 Task: Use the formula "ISOWEEKNUM" in spreadsheet "Project portfolio".
Action: Mouse moved to (143, 193)
Screenshot: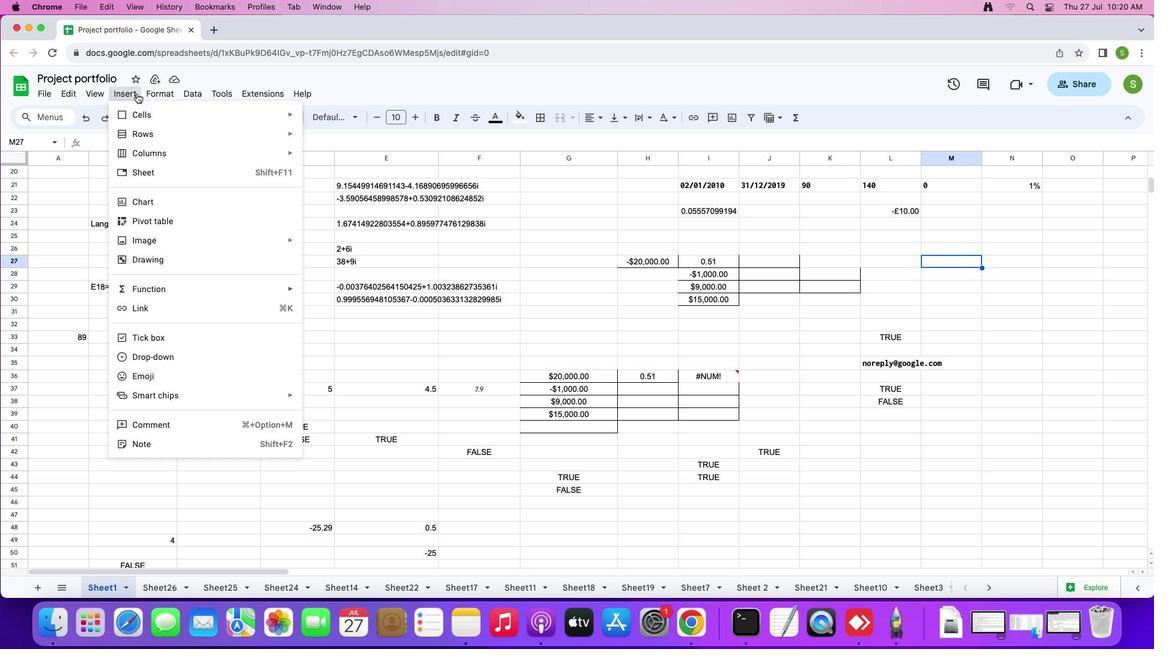 
Action: Mouse pressed left at (143, 193)
Screenshot: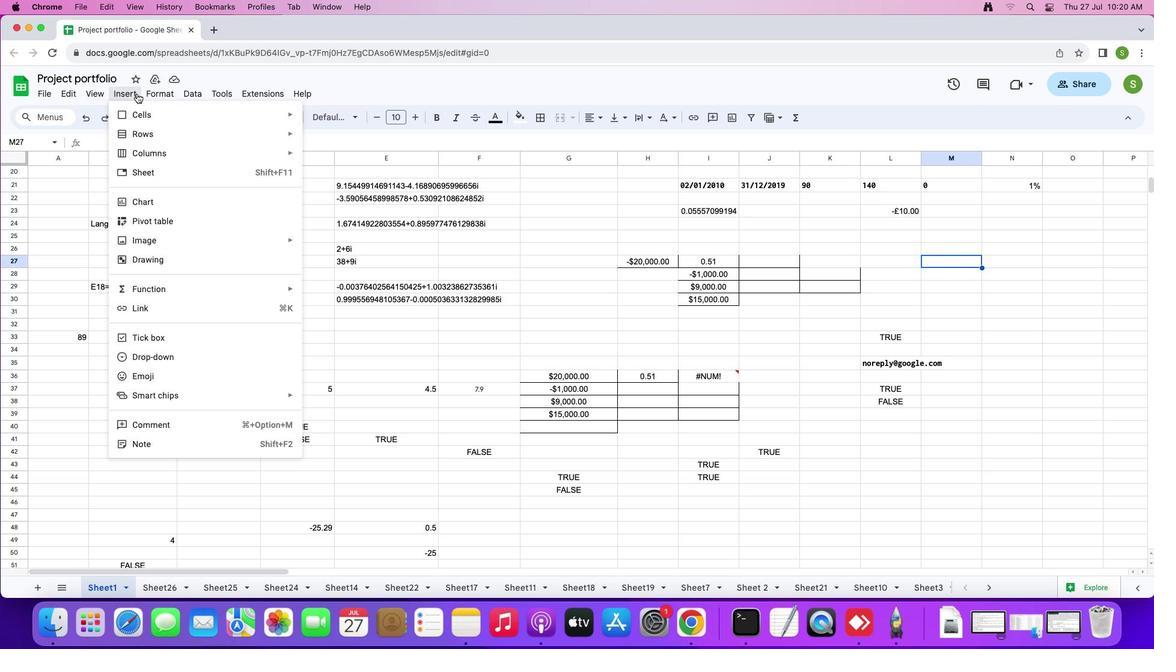 
Action: Mouse moved to (154, 339)
Screenshot: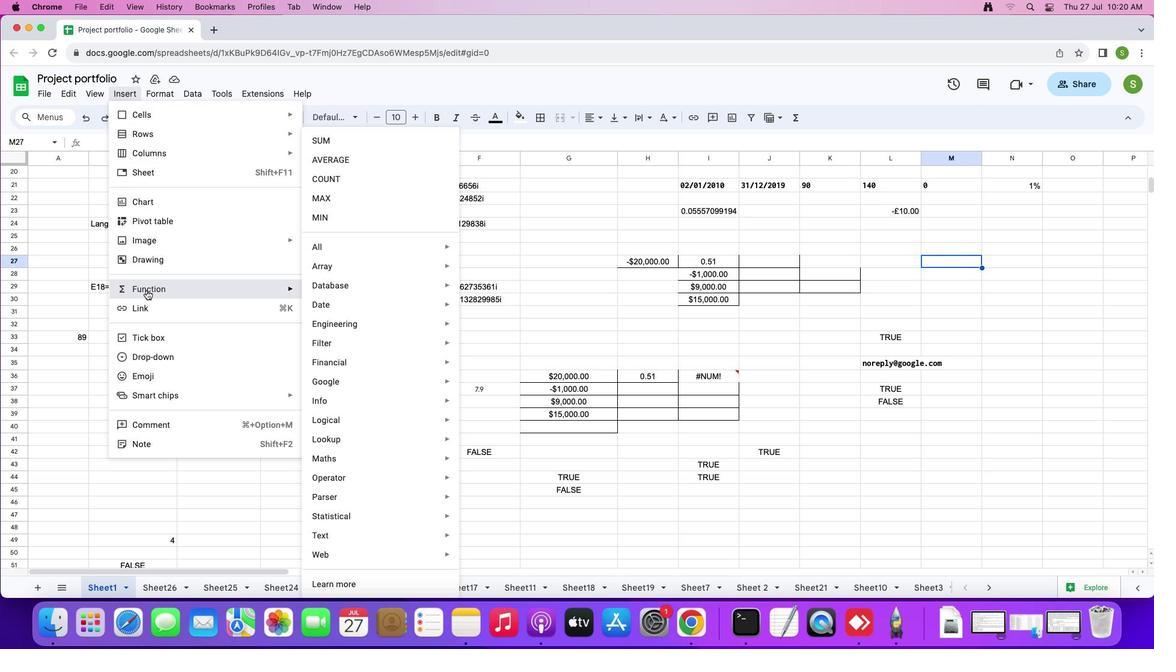 
Action: Mouse pressed left at (154, 339)
Screenshot: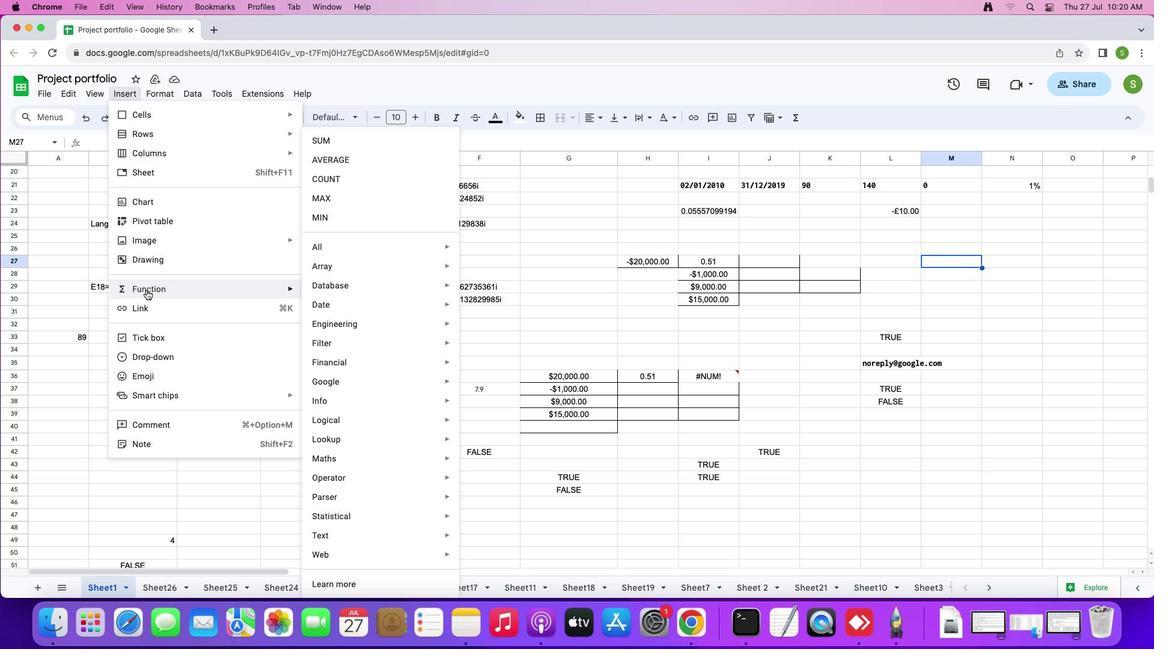
Action: Mouse moved to (387, 306)
Screenshot: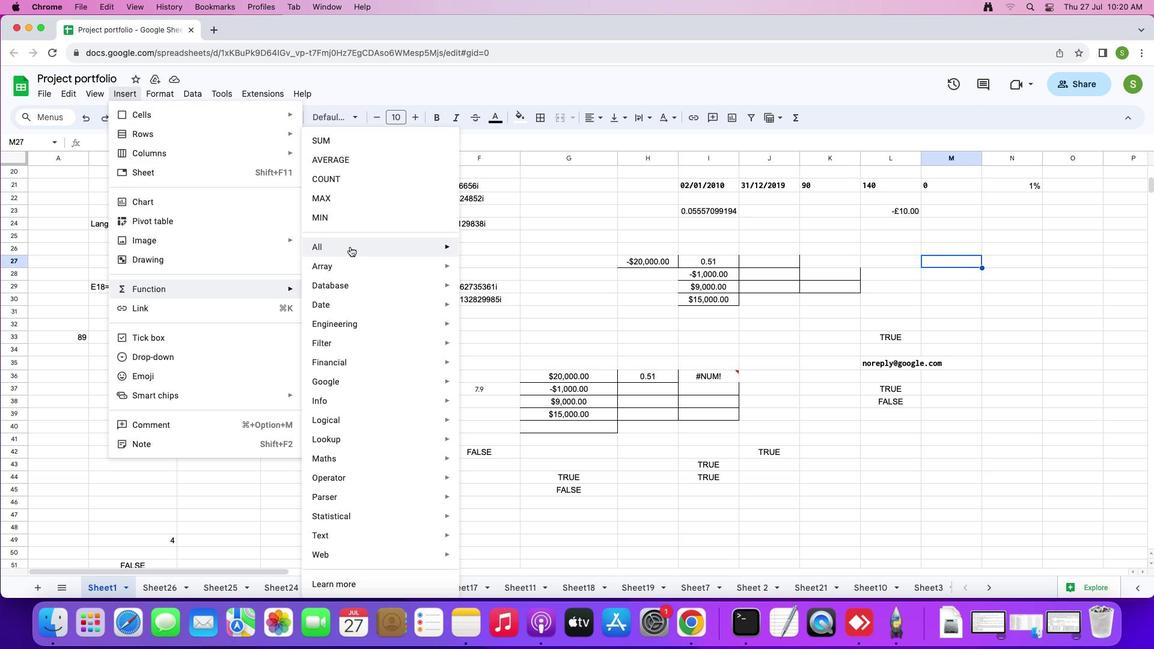 
Action: Mouse pressed left at (387, 306)
Screenshot: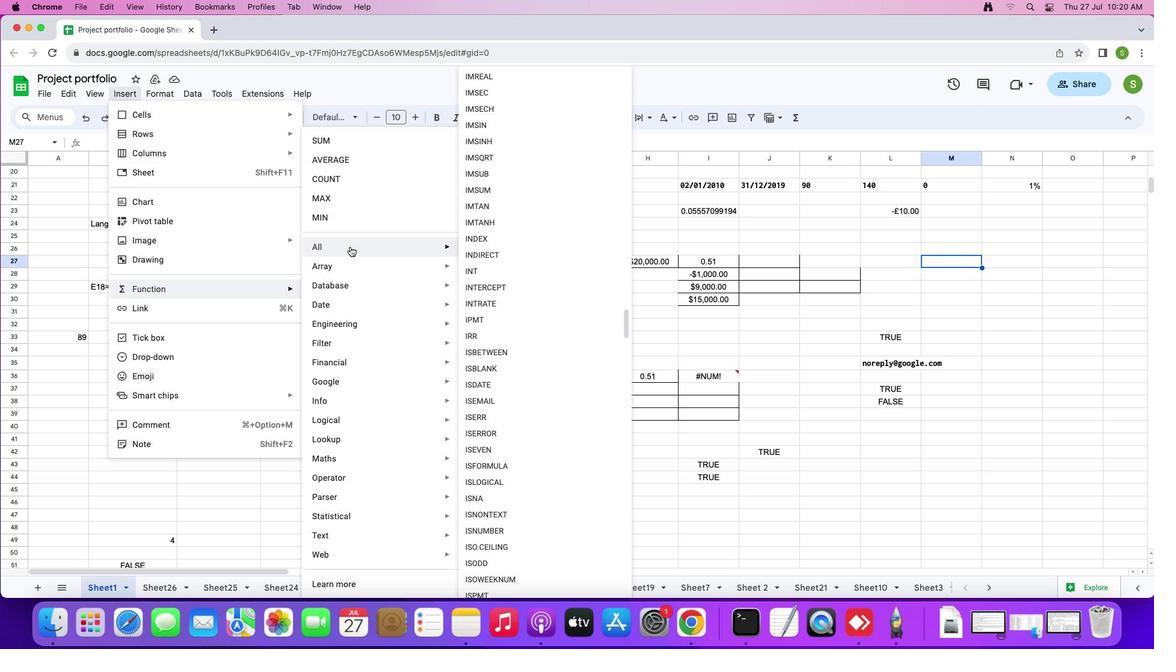 
Action: Mouse moved to (549, 556)
Screenshot: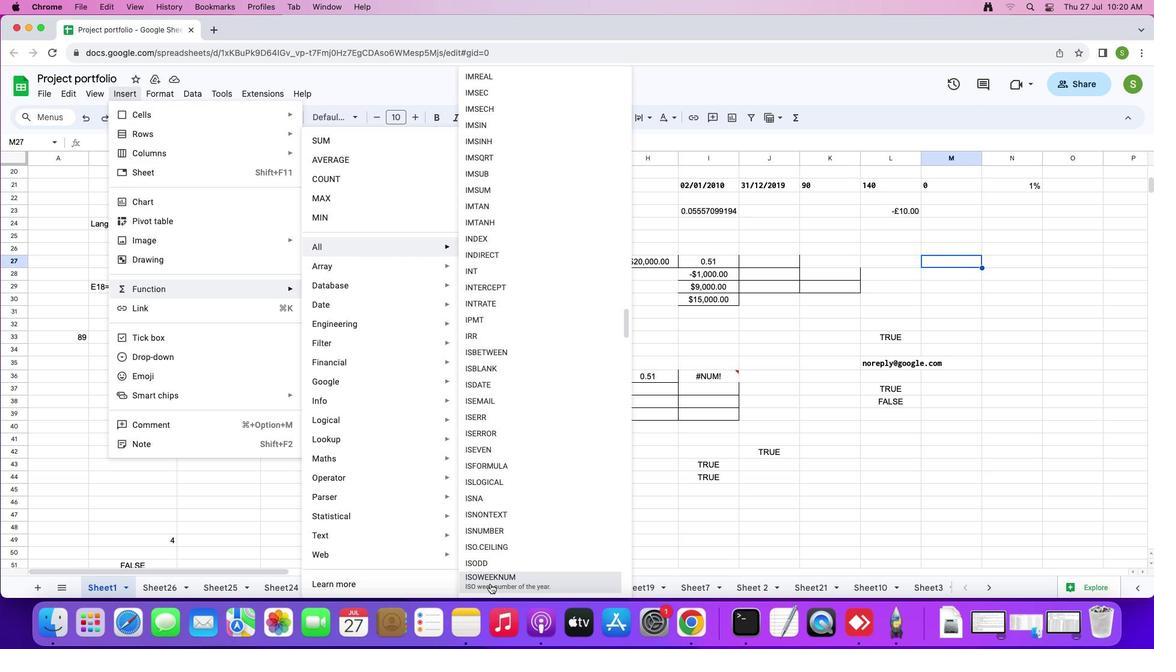 
Action: Mouse pressed left at (549, 556)
Screenshot: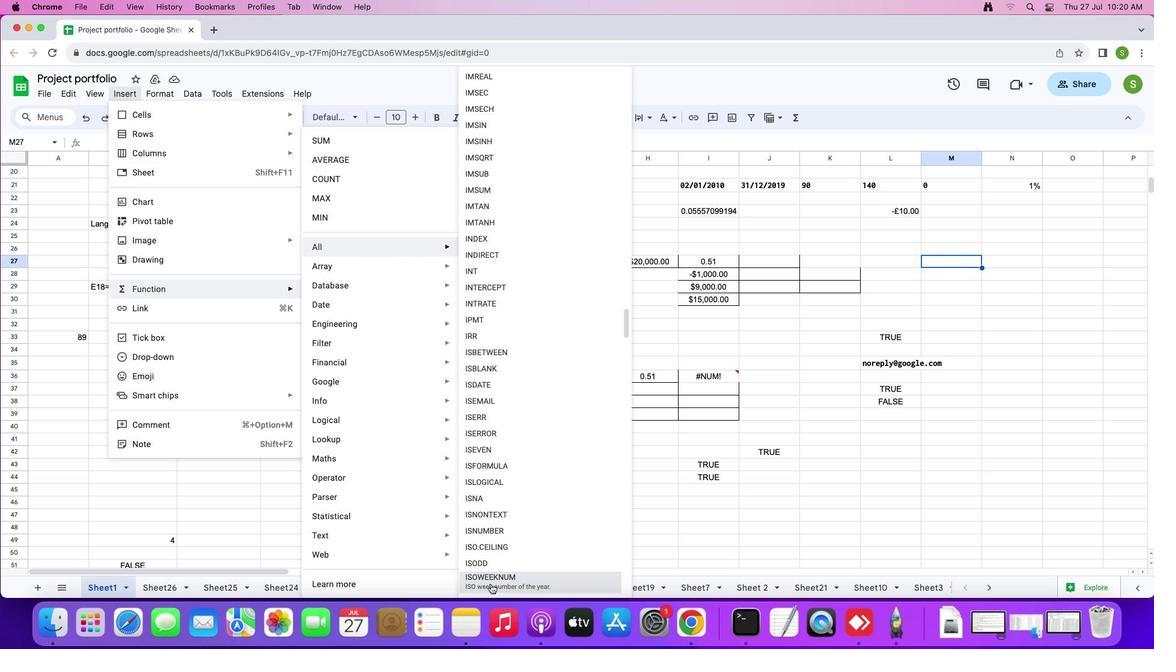 
Action: Mouse moved to (805, 261)
Screenshot: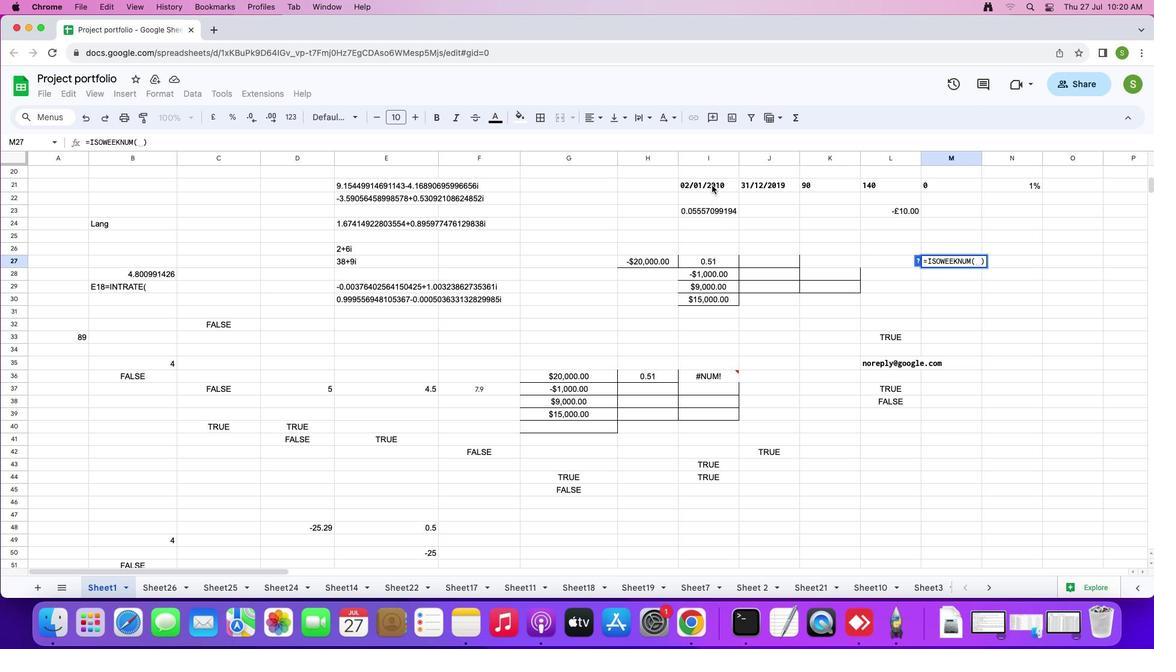 
Action: Mouse pressed left at (805, 261)
Screenshot: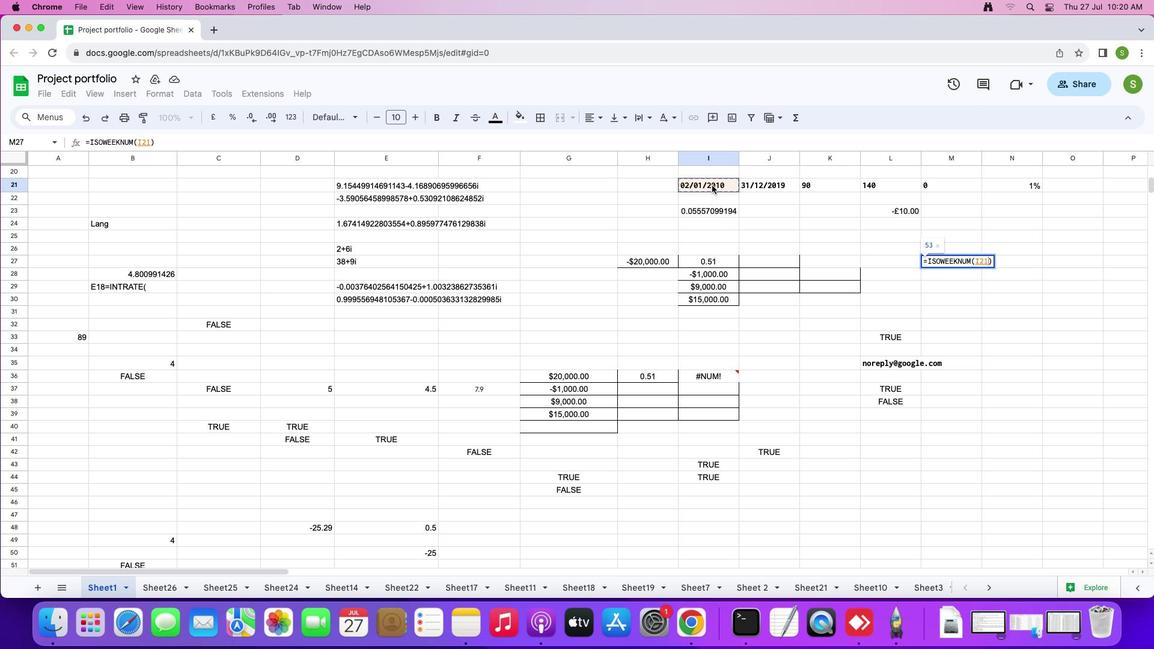 
Action: Key pressed Key.enter
Screenshot: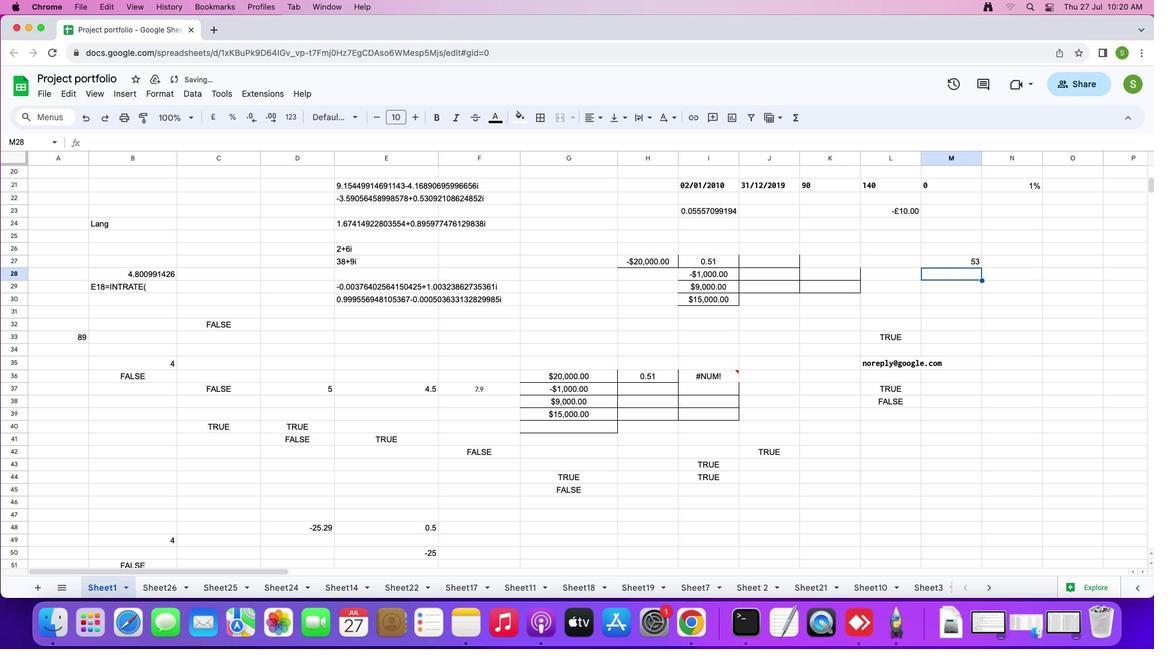 
